 Task: Add an event with the title Casual Sales Pipeline Review, date '2024/05/21', time 8:30 AM to 10:30 AM, logged in from the account softage.10@softage.netand send the event invitation to softage.7@softage.net and softage.8@softage.net. Set a reminder for the event 30 minutes before
Action: Mouse moved to (85, 105)
Screenshot: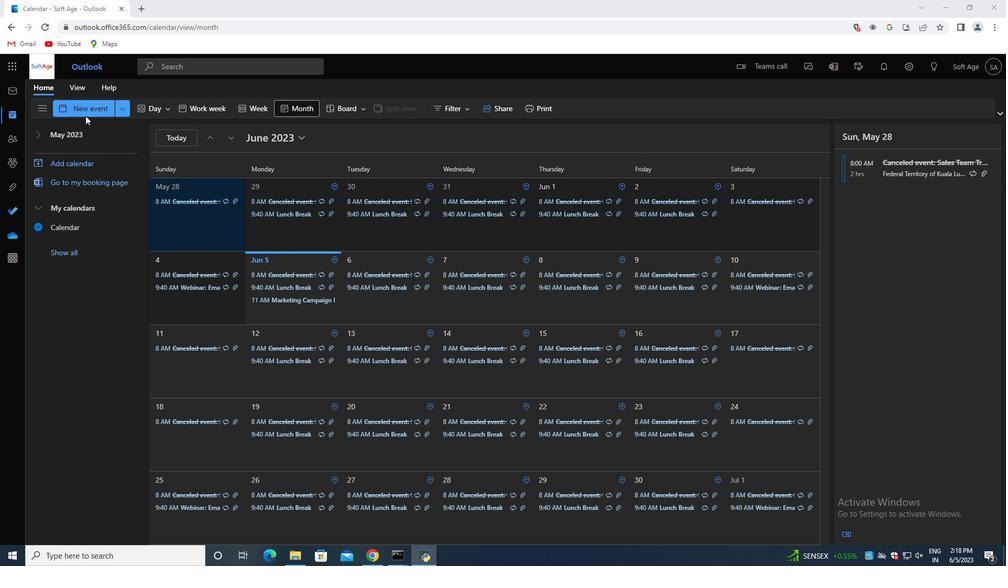 
Action: Mouse pressed left at (85, 105)
Screenshot: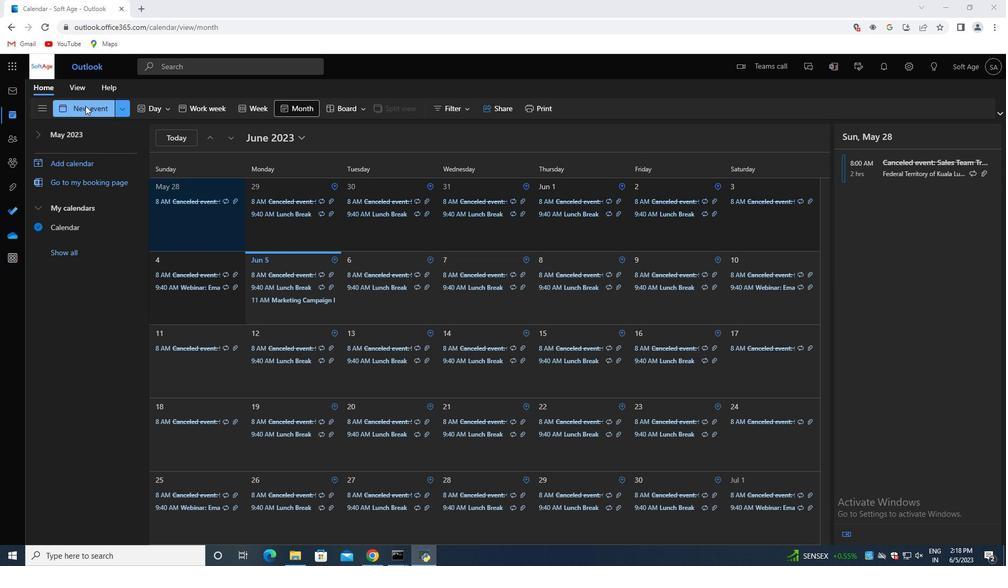 
Action: Mouse moved to (323, 174)
Screenshot: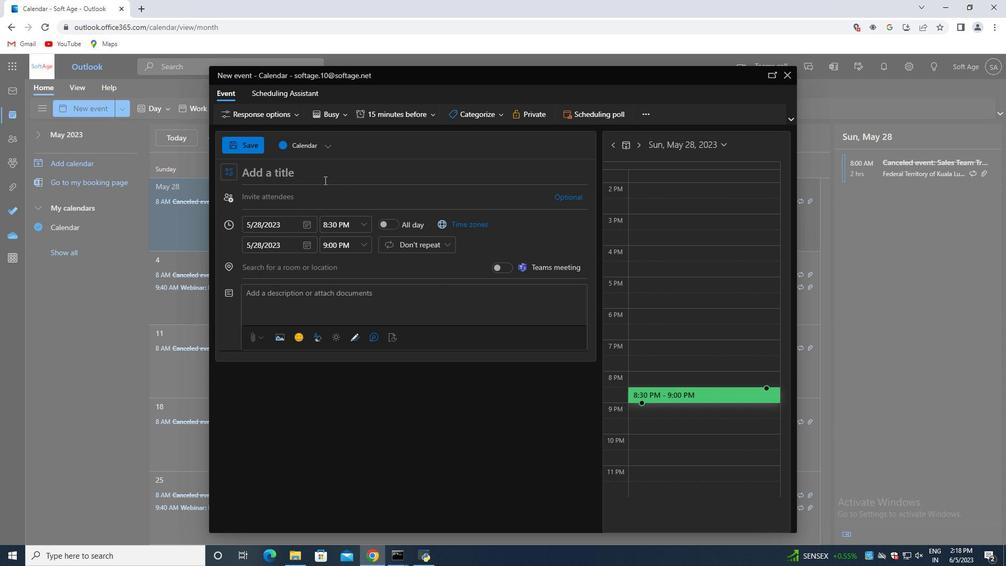 
Action: Mouse pressed left at (323, 174)
Screenshot: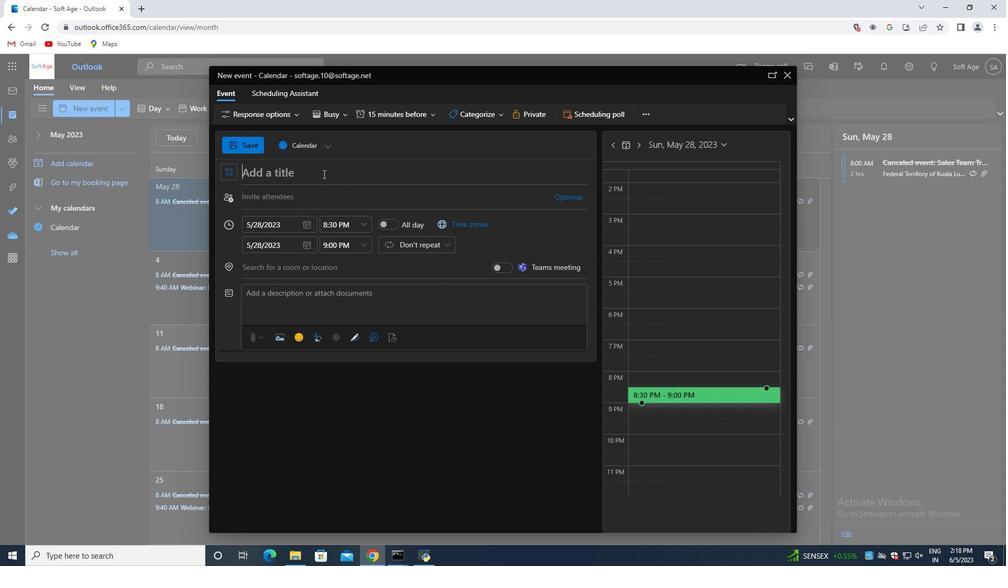 
Action: Key pressed <Key.shift>Casual<Key.space><Key.shift>Sales<Key.space><Key.shift>Pipeline<Key.space><Key.shift>Review
Screenshot: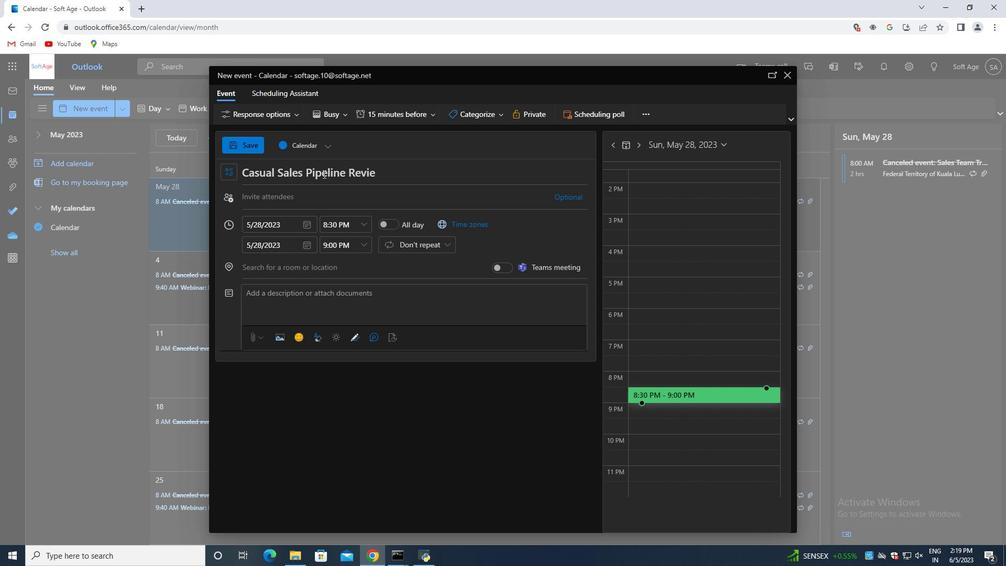 
Action: Mouse moved to (307, 222)
Screenshot: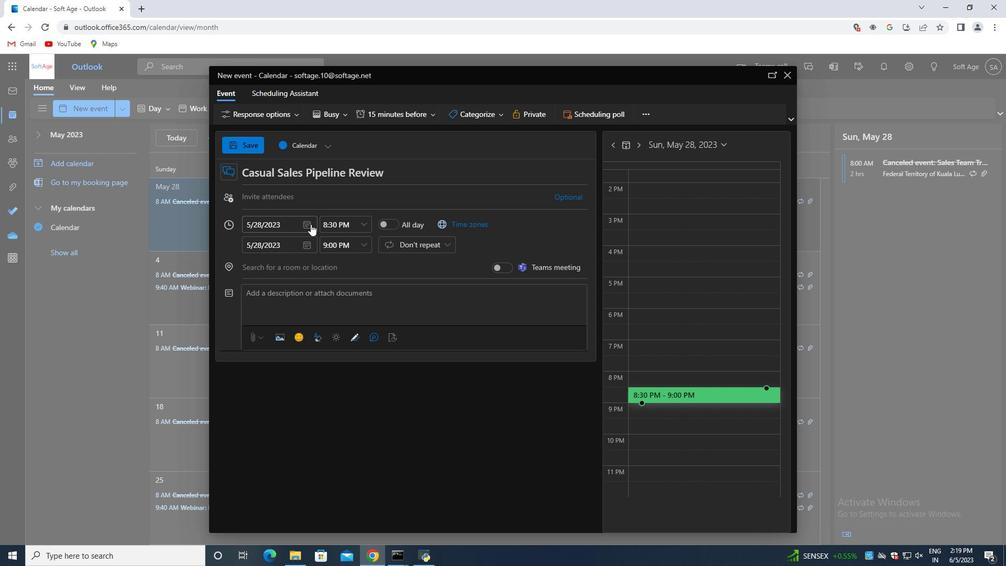
Action: Mouse pressed left at (307, 222)
Screenshot: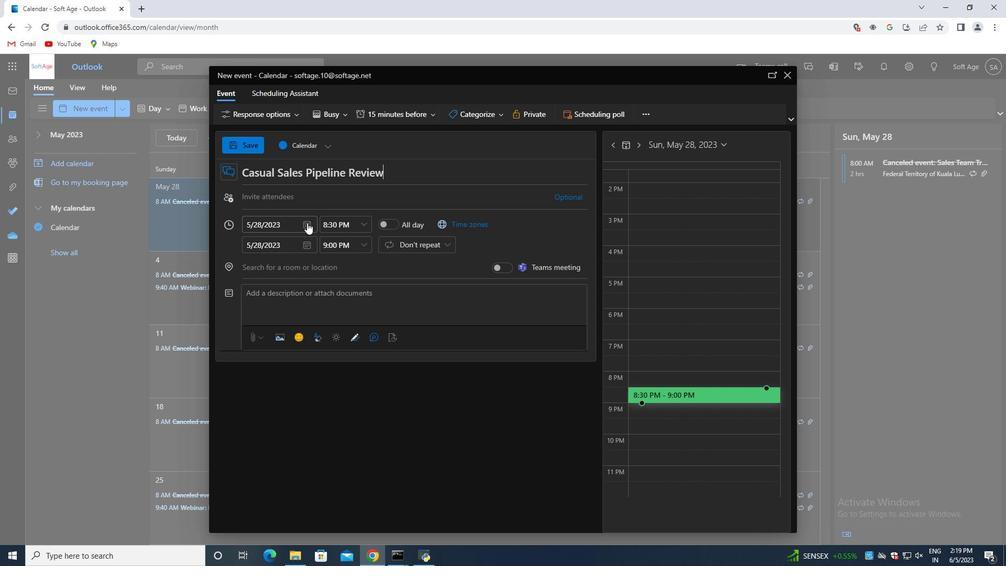 
Action: Mouse moved to (347, 246)
Screenshot: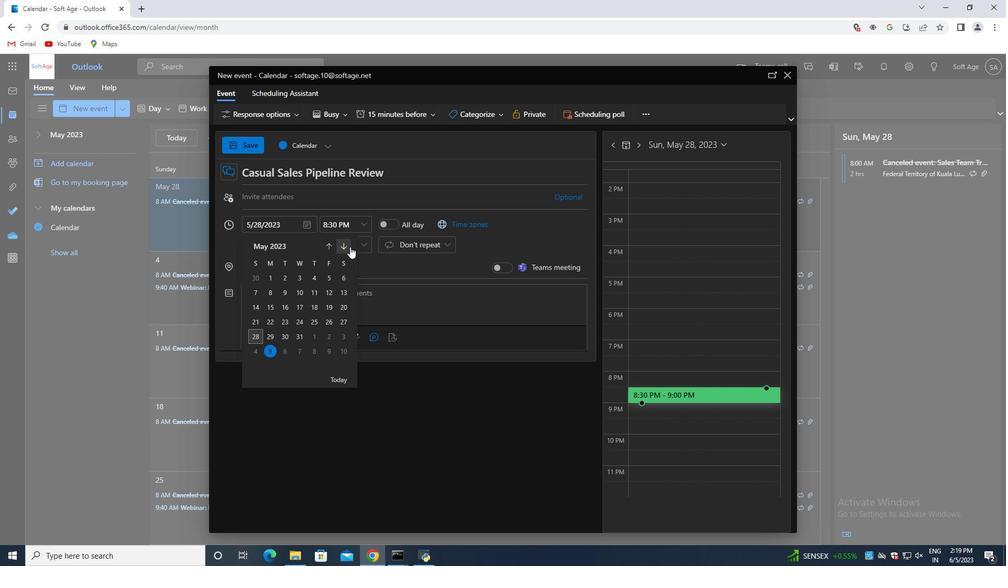 
Action: Mouse pressed left at (347, 246)
Screenshot: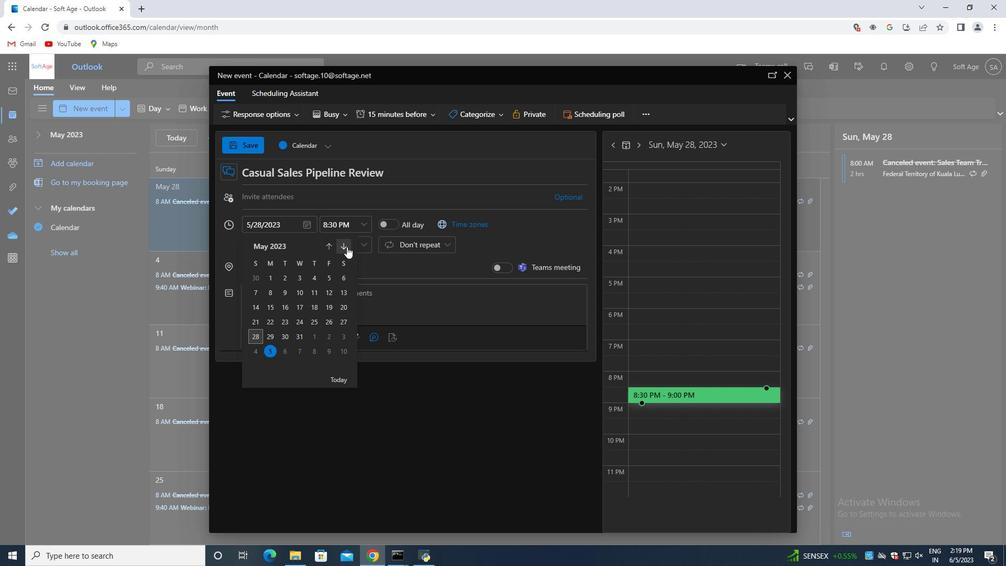 
Action: Mouse pressed left at (347, 246)
Screenshot: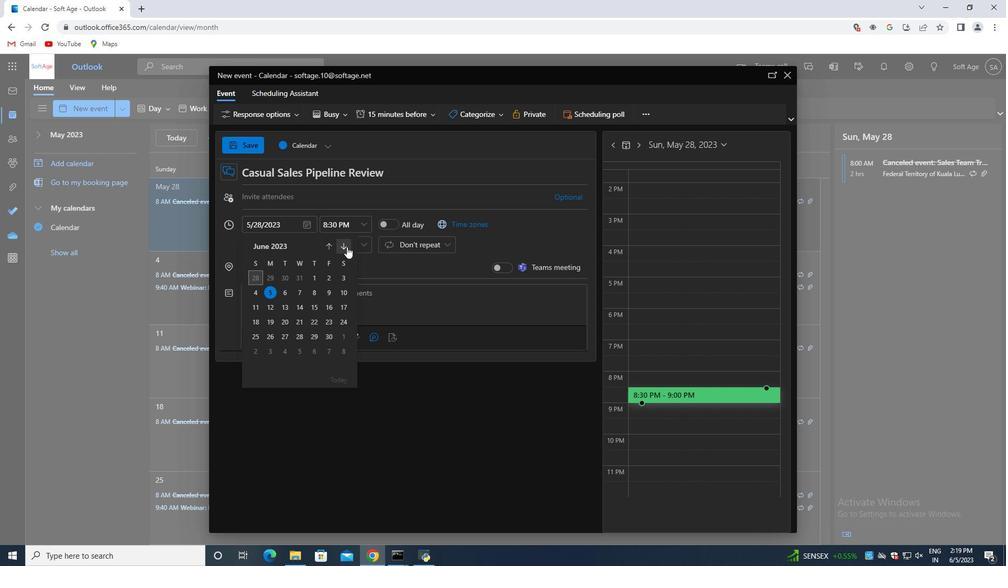 
Action: Mouse pressed left at (347, 246)
Screenshot: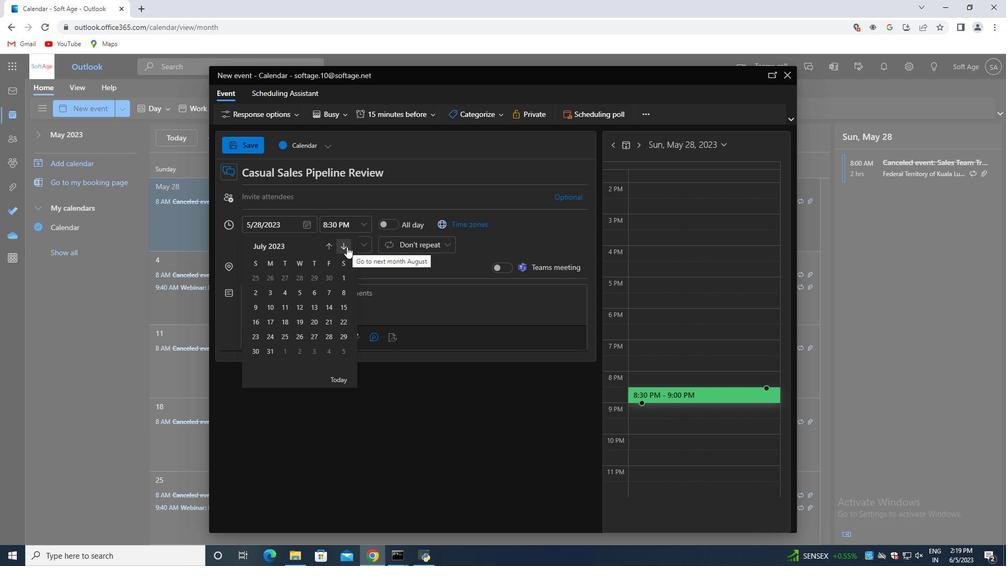 
Action: Mouse pressed left at (347, 246)
Screenshot: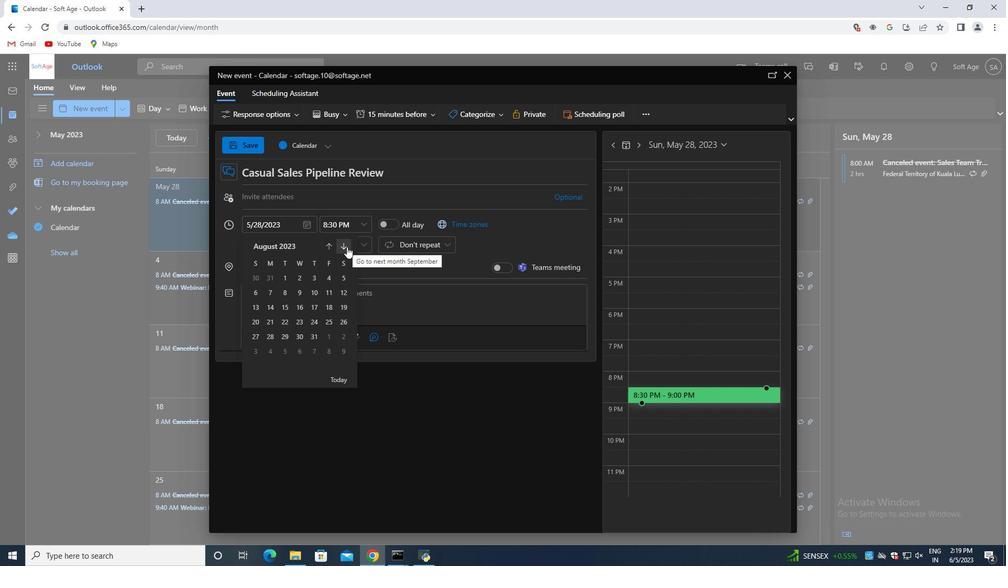 
Action: Mouse pressed left at (347, 246)
Screenshot: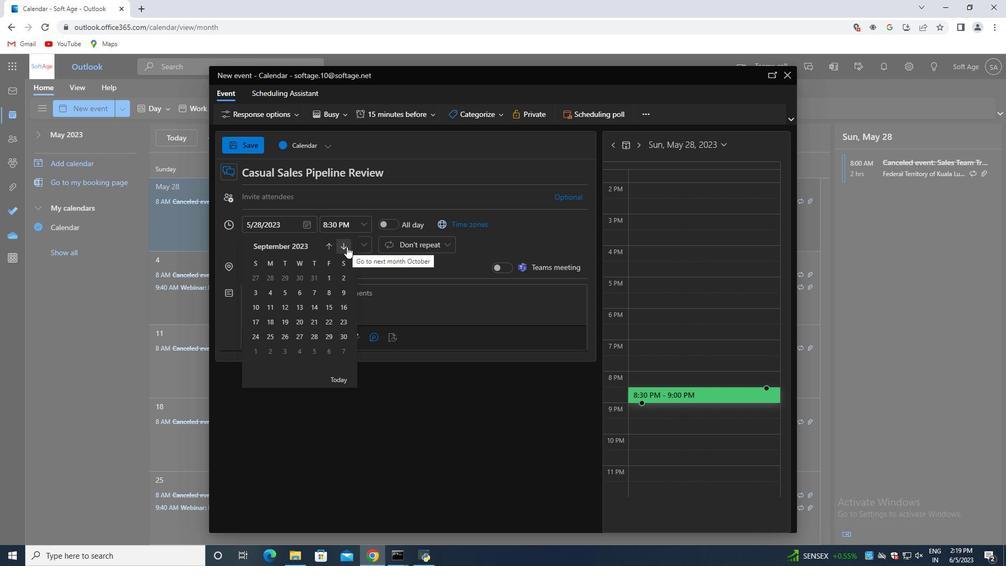 
Action: Mouse pressed left at (347, 246)
Screenshot: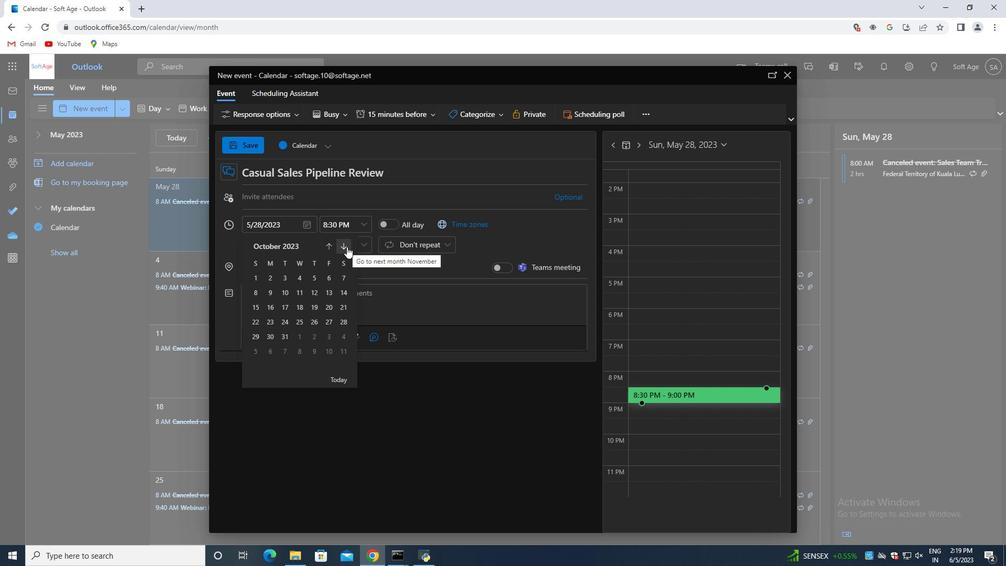 
Action: Mouse pressed left at (347, 246)
Screenshot: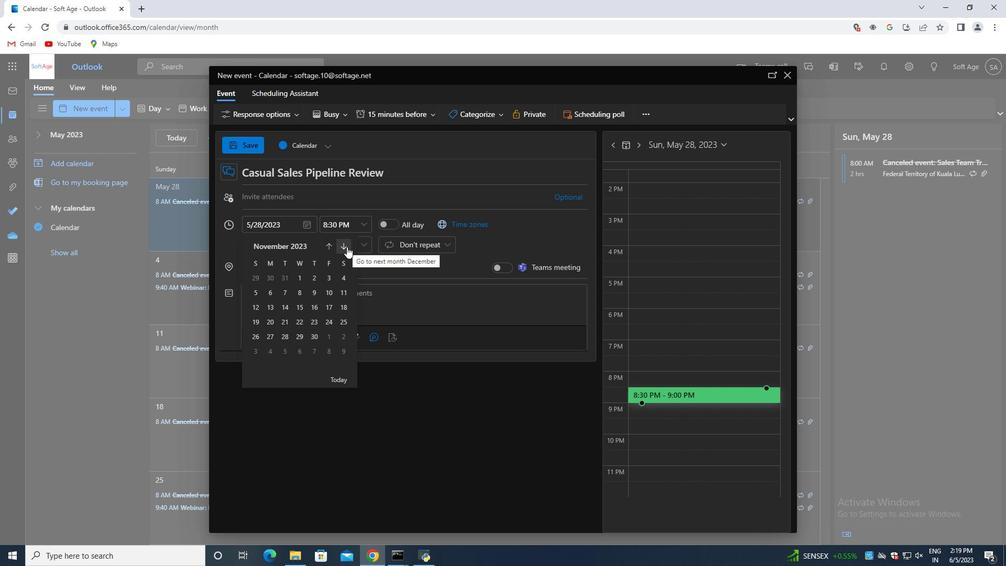
Action: Mouse pressed left at (347, 246)
Screenshot: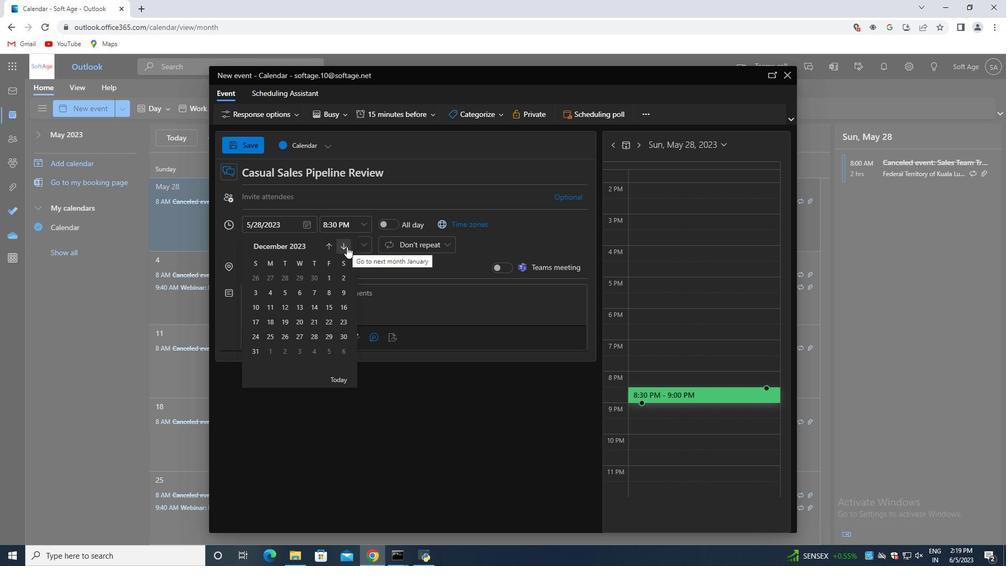 
Action: Mouse pressed left at (347, 246)
Screenshot: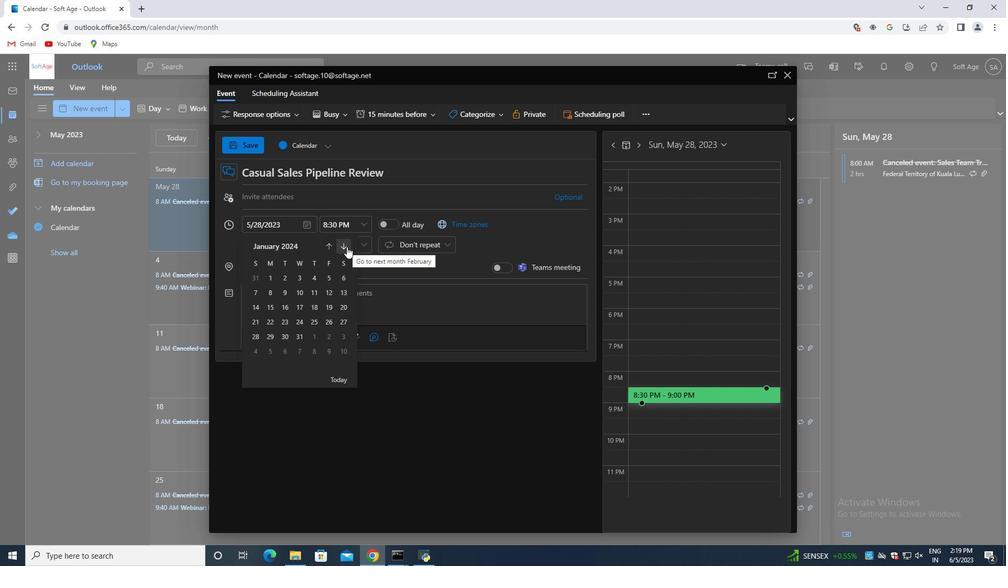 
Action: Mouse pressed left at (347, 246)
Screenshot: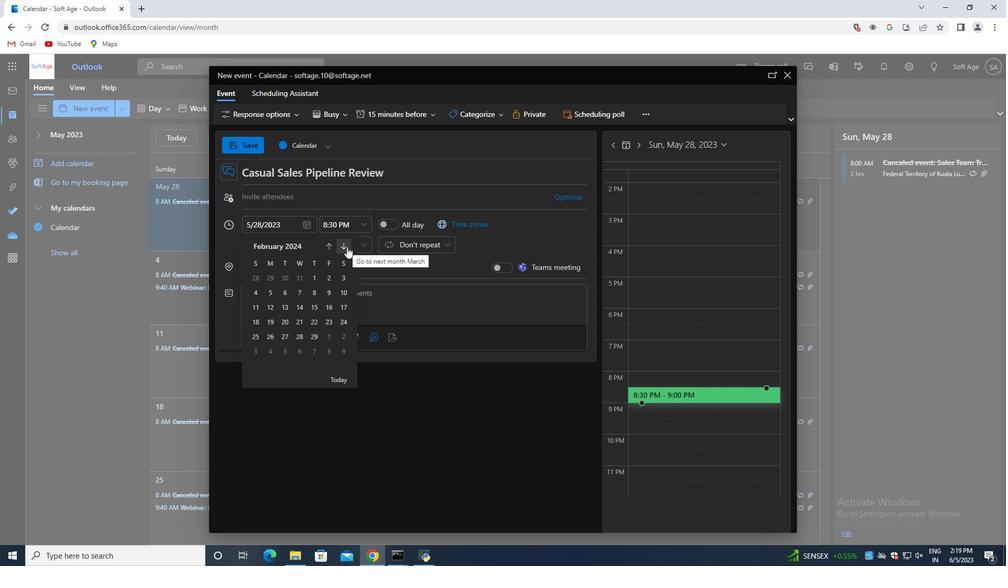 
Action: Mouse pressed left at (347, 246)
Screenshot: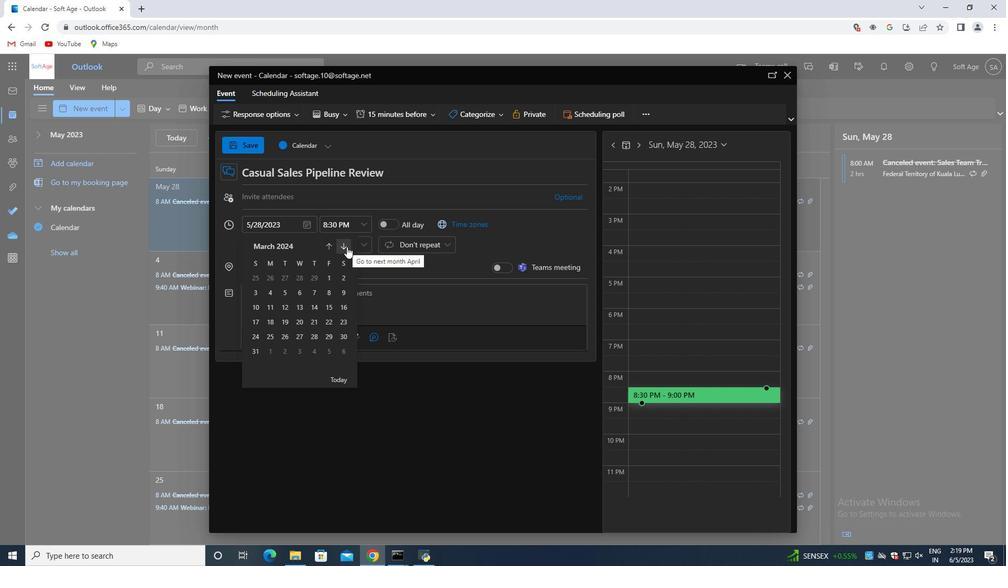 
Action: Mouse pressed left at (347, 246)
Screenshot: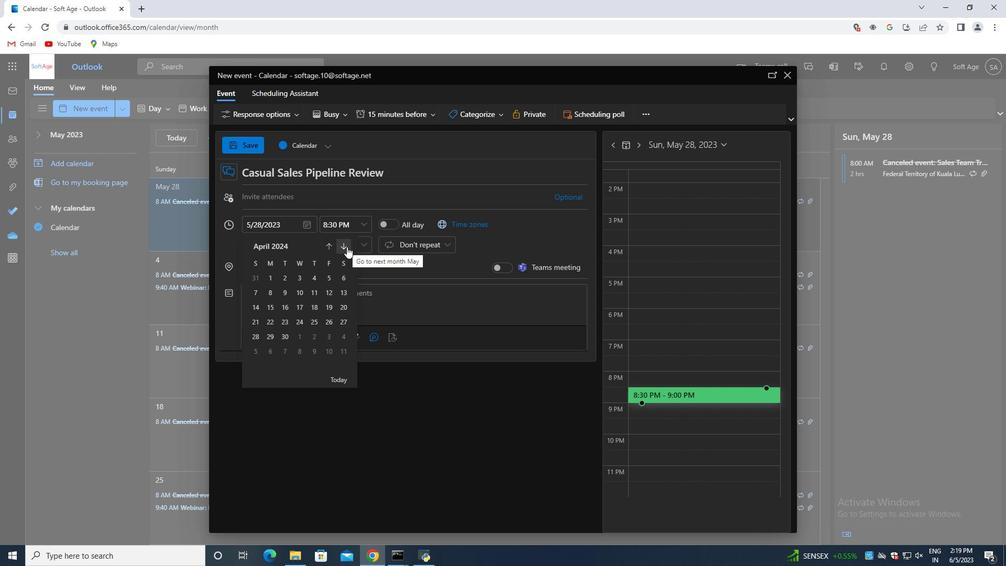 
Action: Mouse moved to (285, 323)
Screenshot: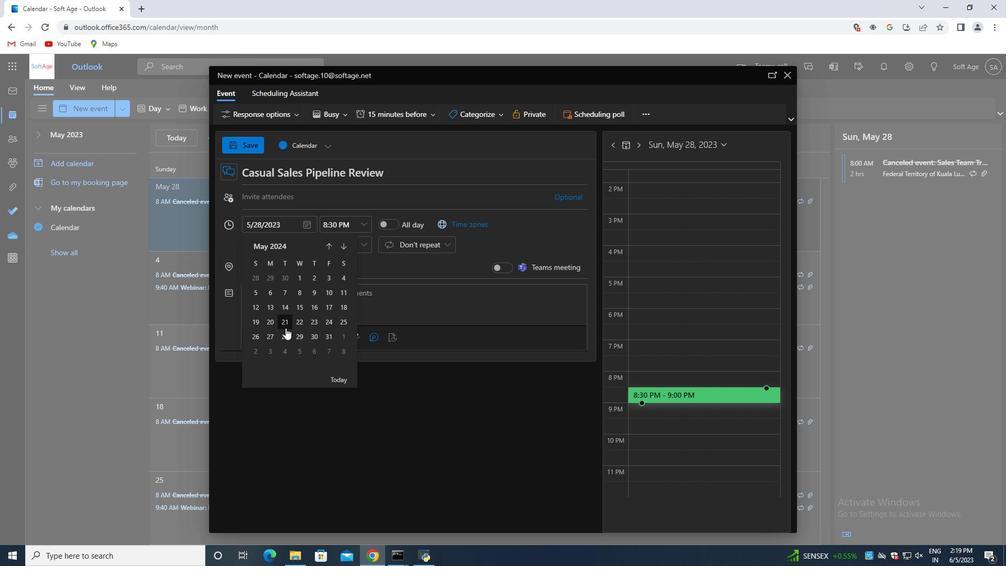 
Action: Mouse pressed left at (285, 323)
Screenshot: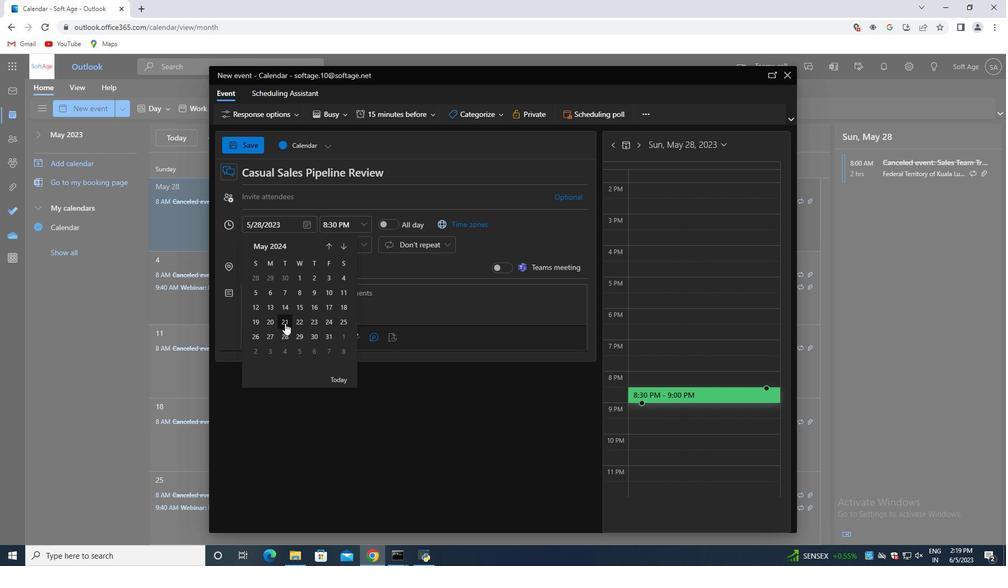 
Action: Mouse moved to (364, 229)
Screenshot: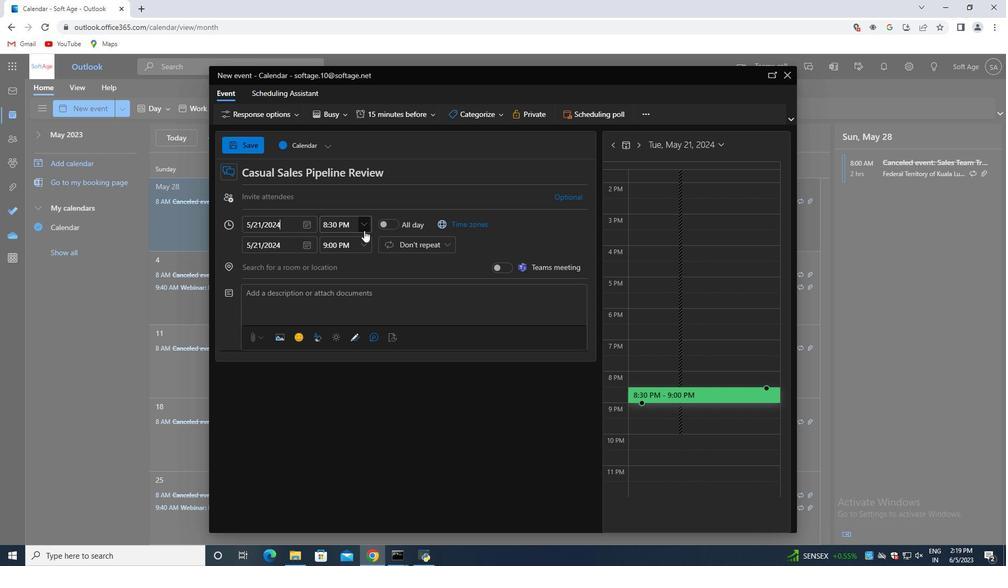
Action: Mouse pressed left at (364, 229)
Screenshot: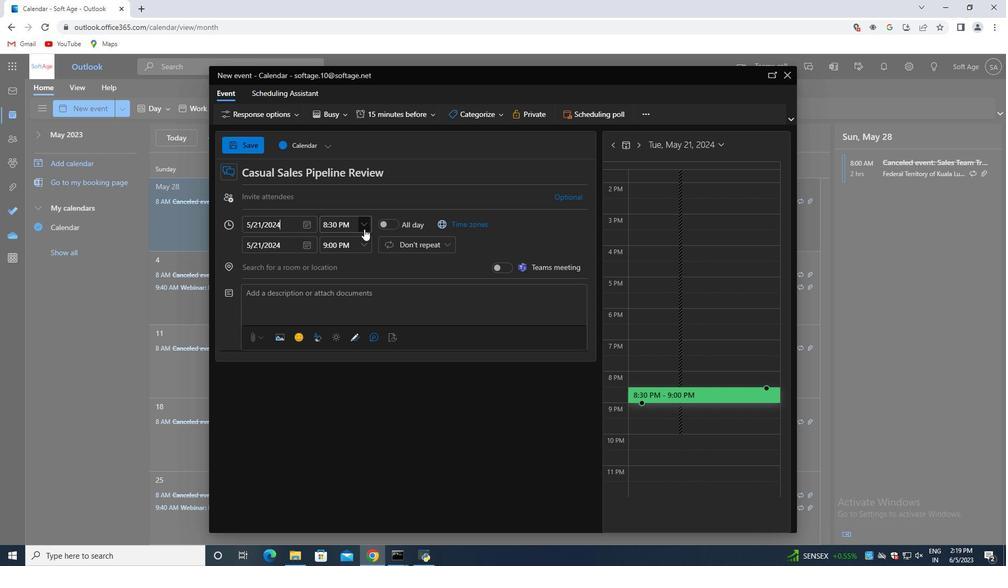 
Action: Mouse moved to (349, 223)
Screenshot: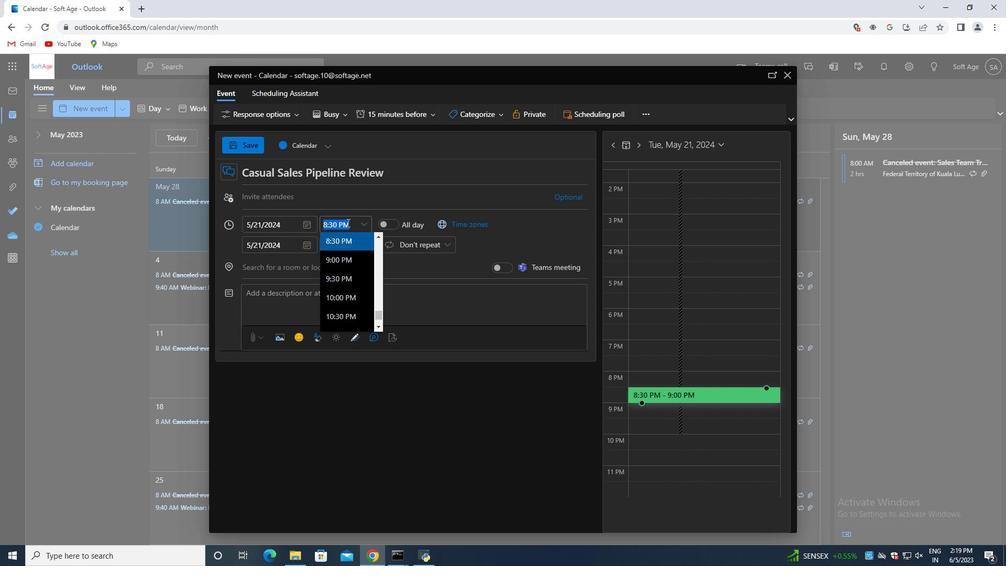 
Action: Mouse pressed left at (349, 223)
Screenshot: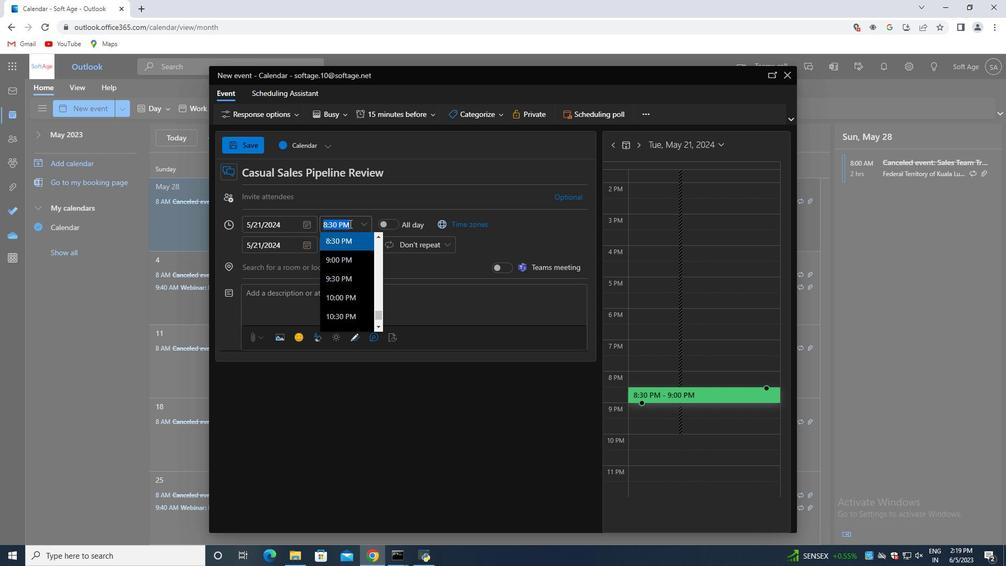 
Action: Key pressed <Key.backspace><Key.backspace><Key.shift><Key.shift><Key.shift><Key.shift>A<Key.enter>
Screenshot: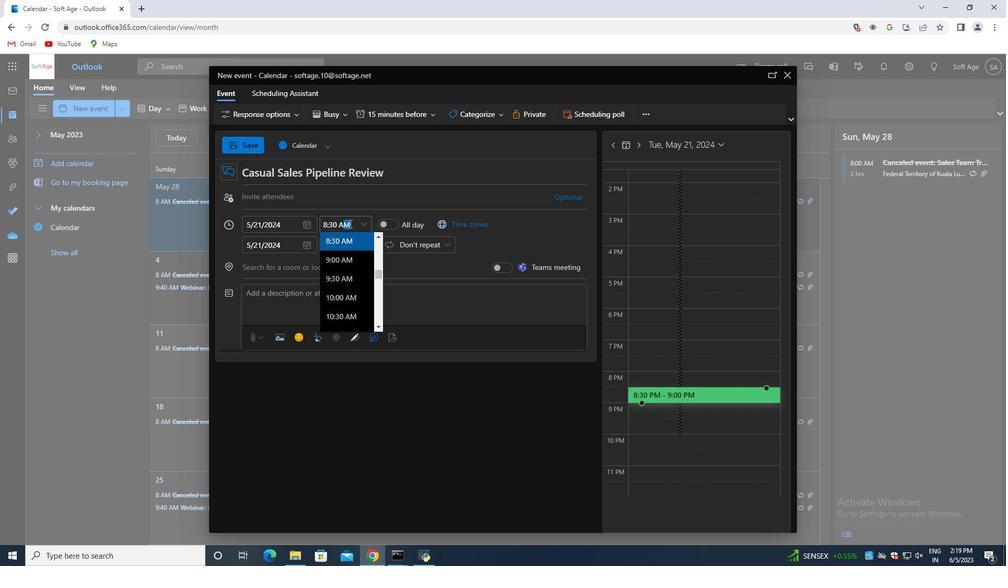 
Action: Mouse moved to (366, 245)
Screenshot: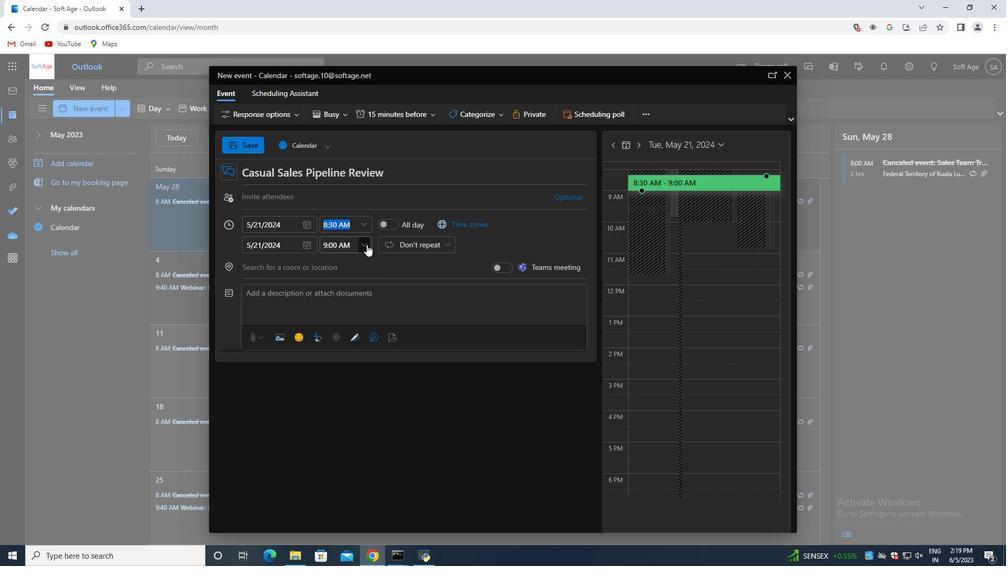 
Action: Mouse pressed left at (366, 245)
Screenshot: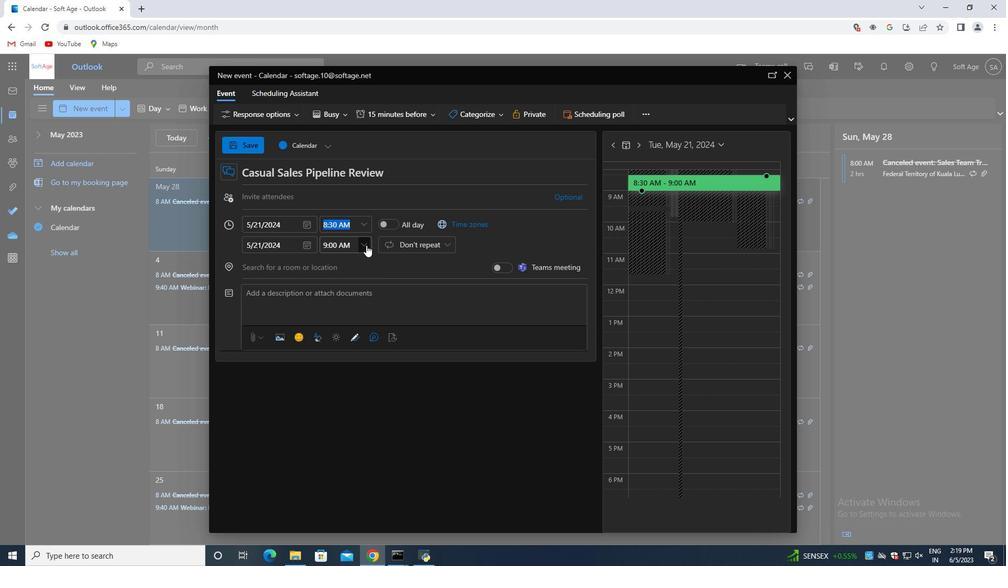 
Action: Mouse moved to (351, 315)
Screenshot: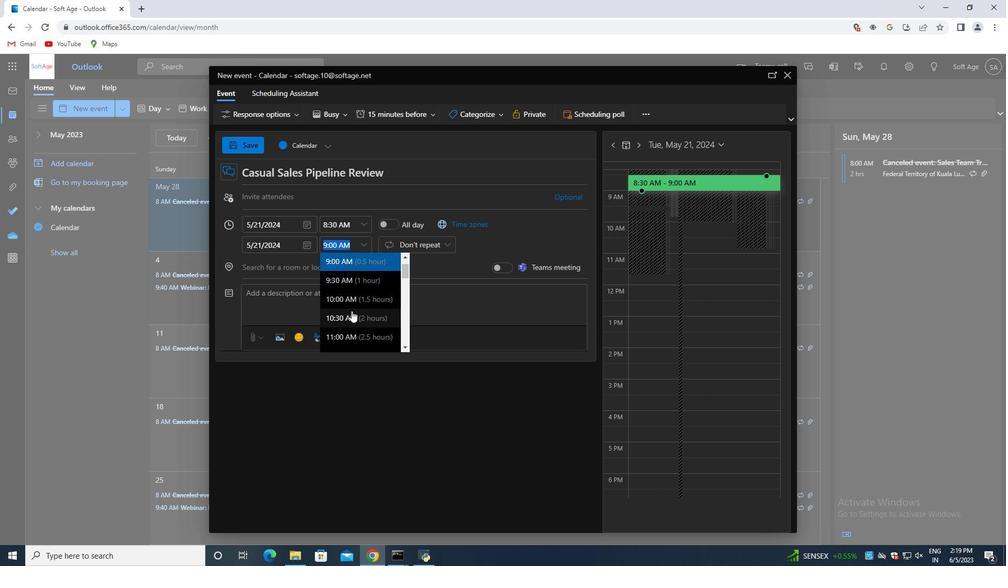 
Action: Mouse pressed left at (351, 315)
Screenshot: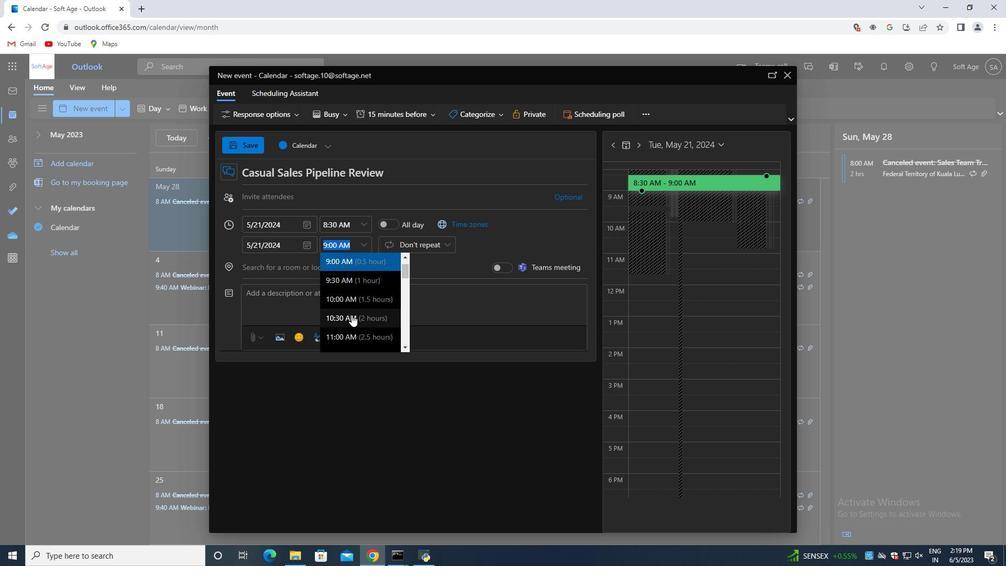 
Action: Mouse moved to (326, 193)
Screenshot: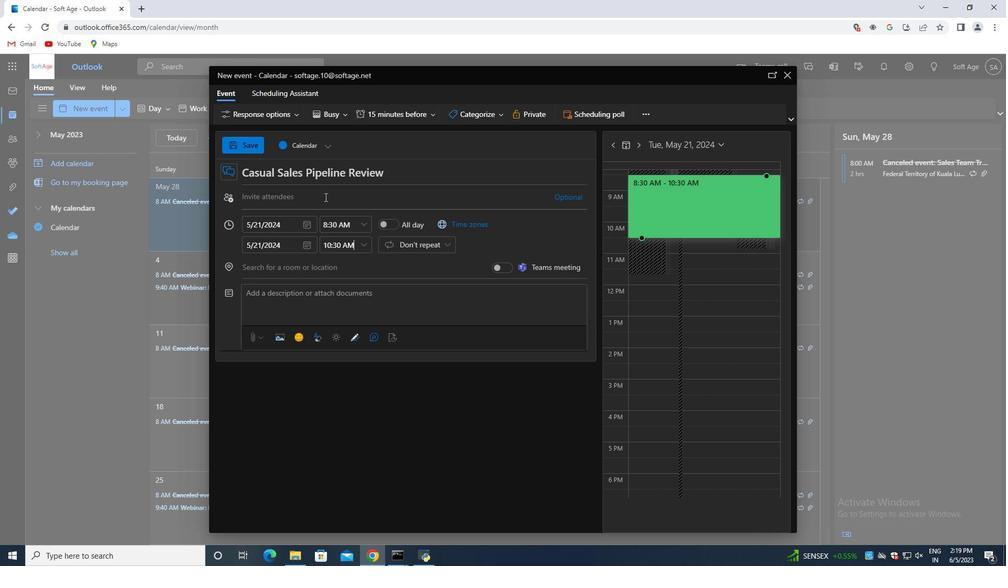 
Action: Mouse pressed left at (326, 193)
Screenshot: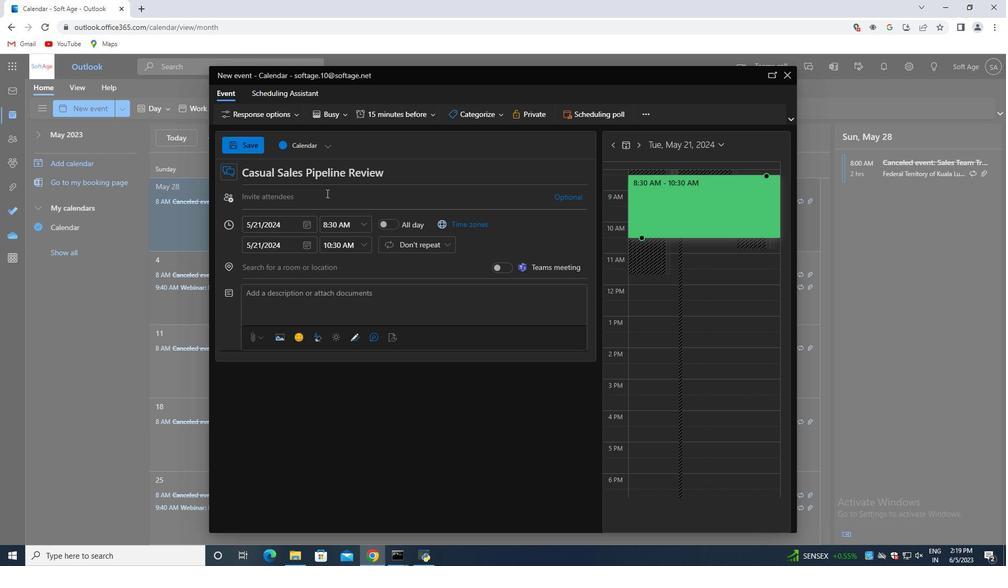 
Action: Key pressed softage.7<Key.shift>@softage.net<Key.enter>softage.8<Key.shift>@softage.net<Key.enter>
Screenshot: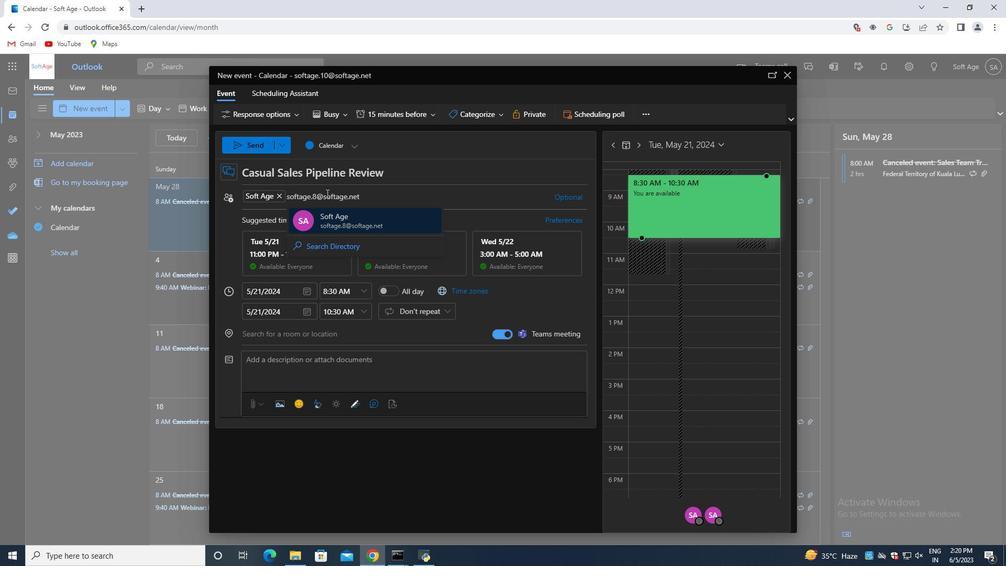 
Action: Mouse moved to (406, 117)
Screenshot: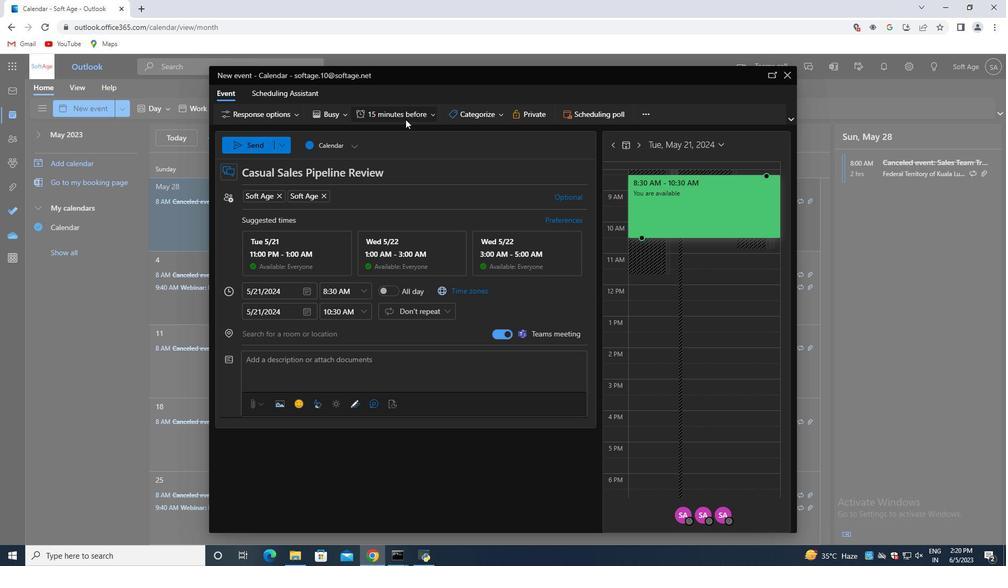 
Action: Mouse pressed left at (406, 117)
Screenshot: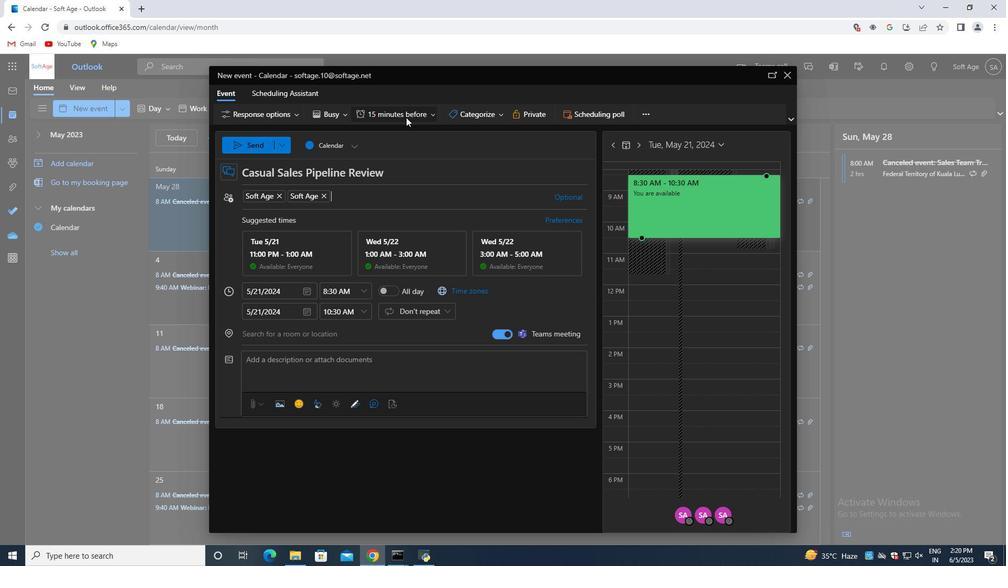 
Action: Mouse moved to (407, 208)
Screenshot: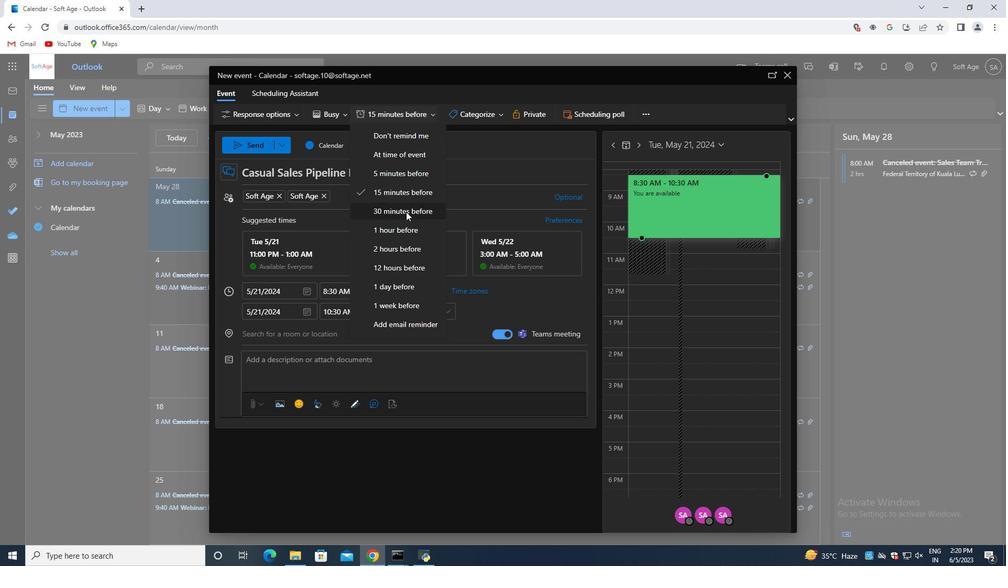 
Action: Mouse pressed left at (407, 208)
Screenshot: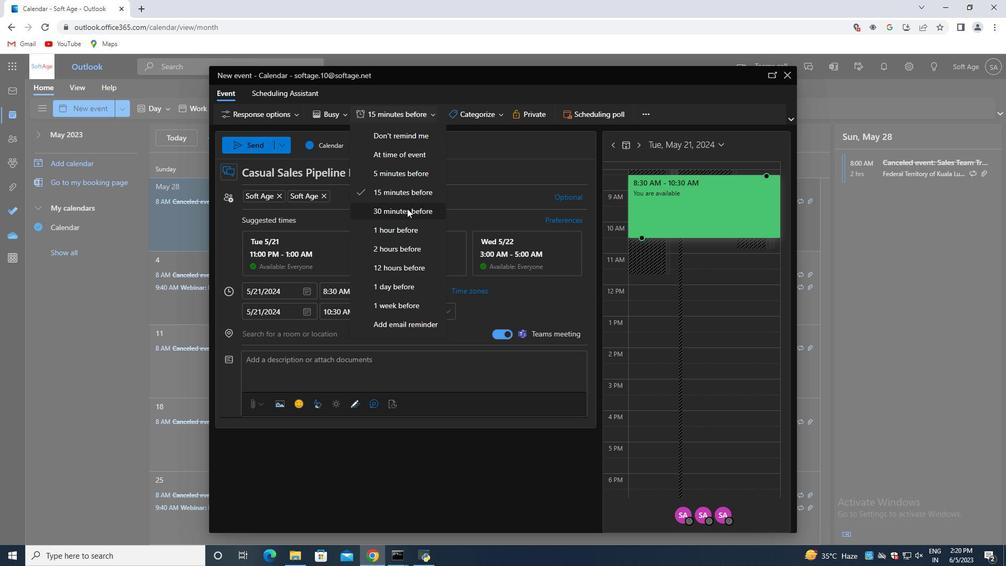 
Action: Mouse moved to (239, 142)
Screenshot: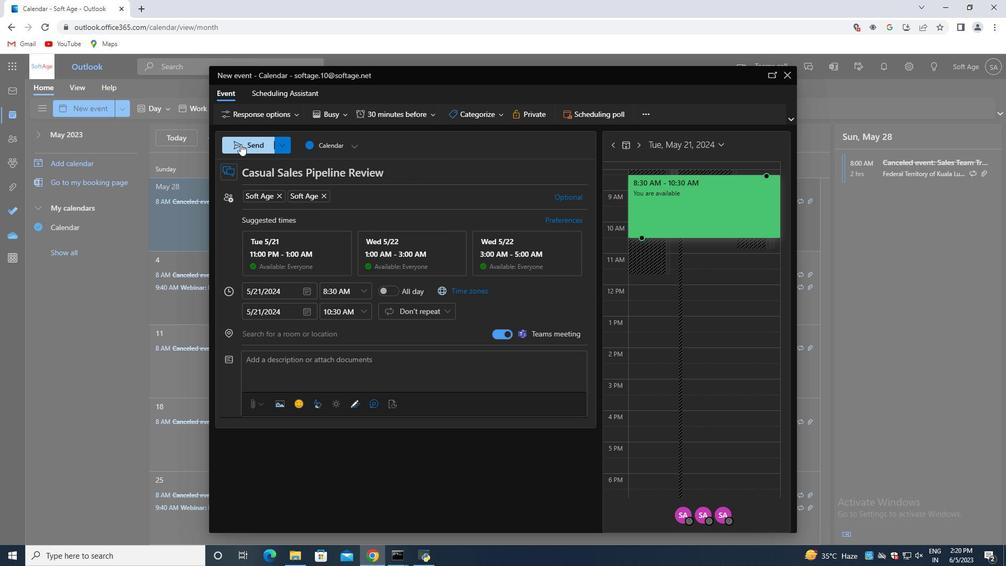 
Action: Mouse pressed left at (239, 142)
Screenshot: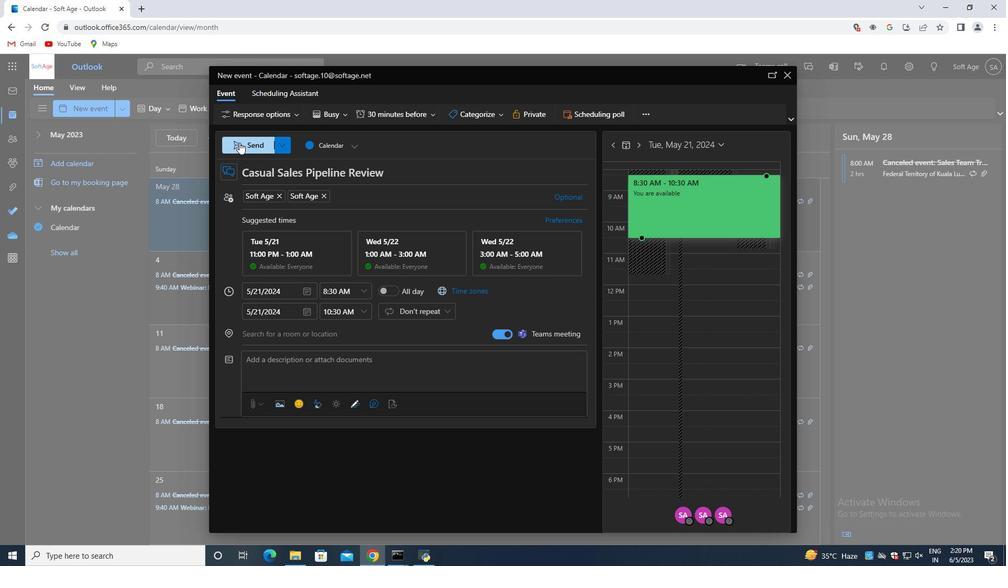 
